 Task: Select the off option in the symbol path.
Action: Mouse pressed left at (29, 582)
Screenshot: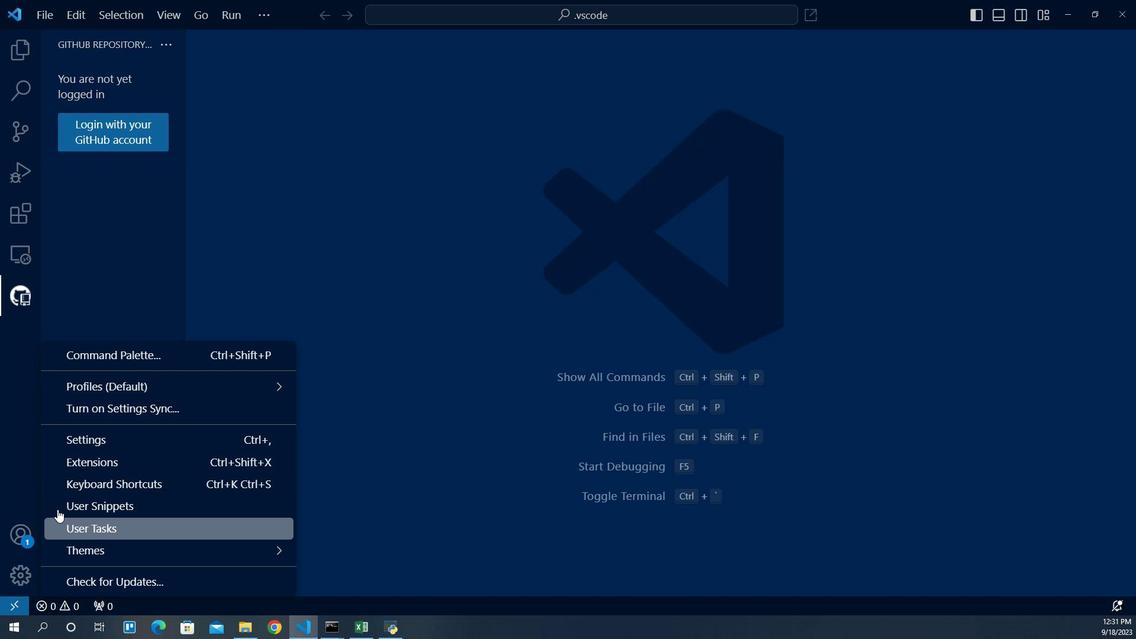 
Action: Mouse moved to (101, 439)
Screenshot: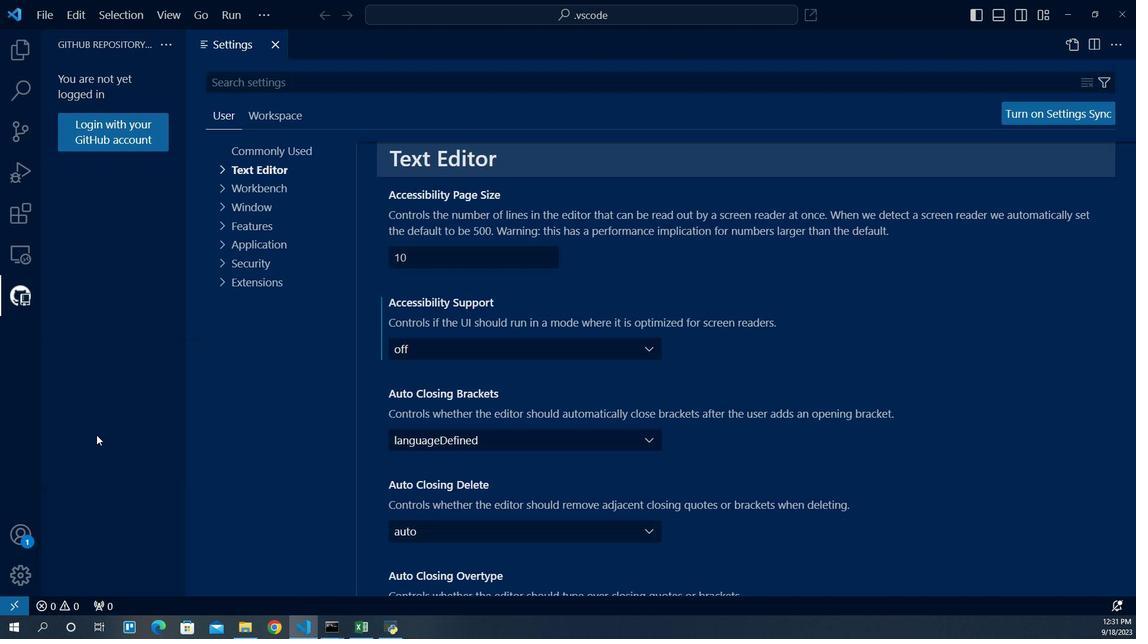 
Action: Mouse pressed left at (101, 439)
Screenshot: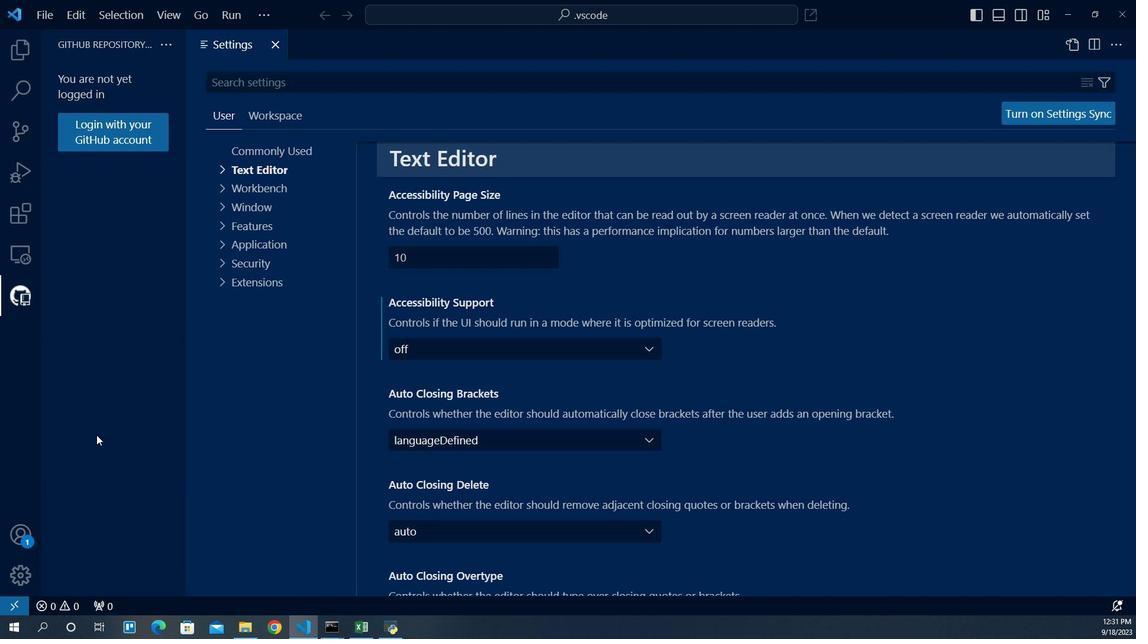 
Action: Mouse moved to (269, 116)
Screenshot: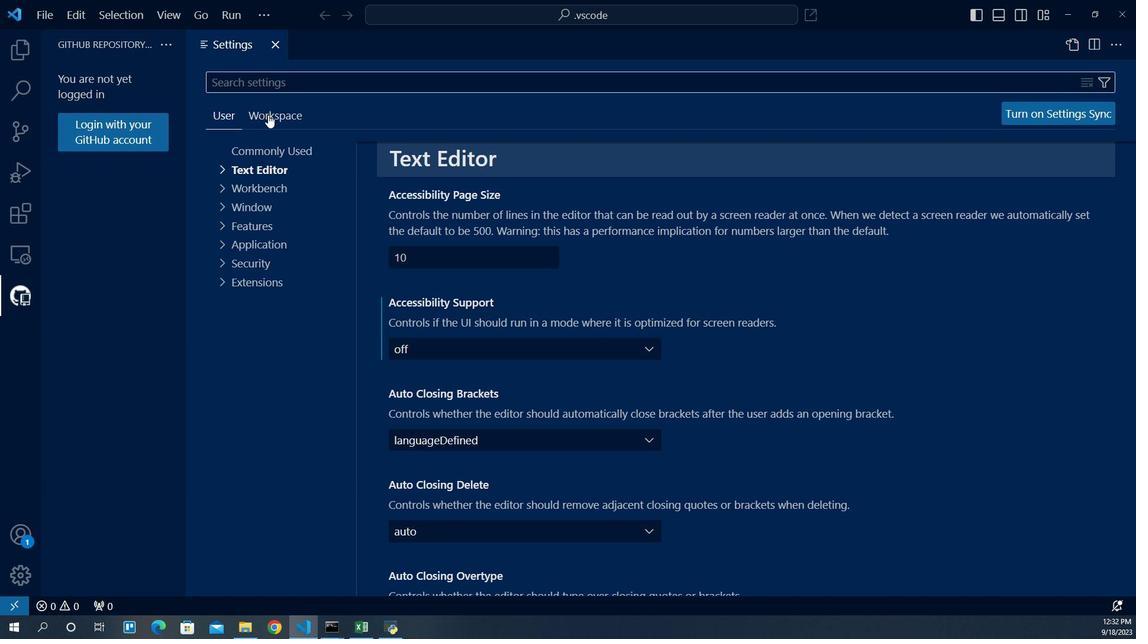 
Action: Mouse pressed left at (269, 116)
Screenshot: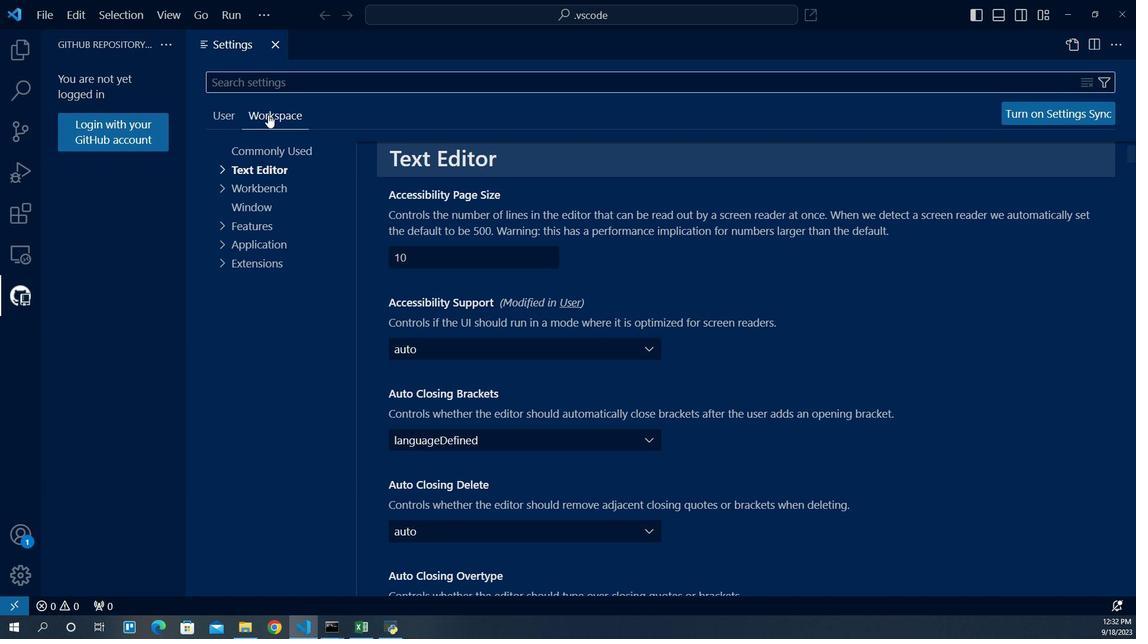 
Action: Mouse moved to (239, 187)
Screenshot: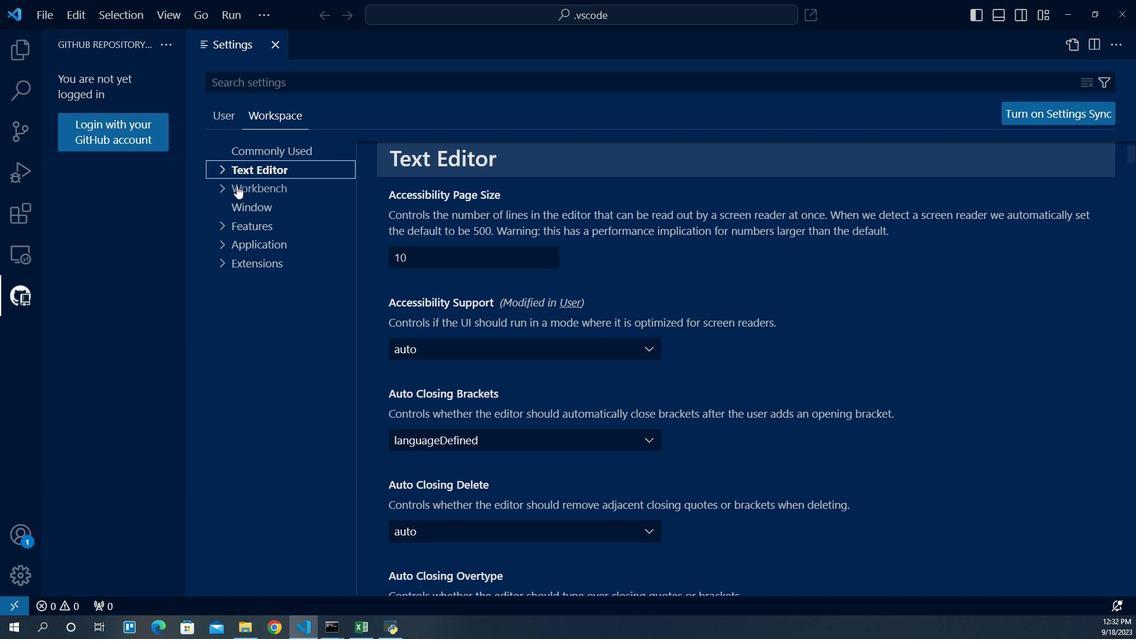 
Action: Mouse pressed left at (239, 187)
Screenshot: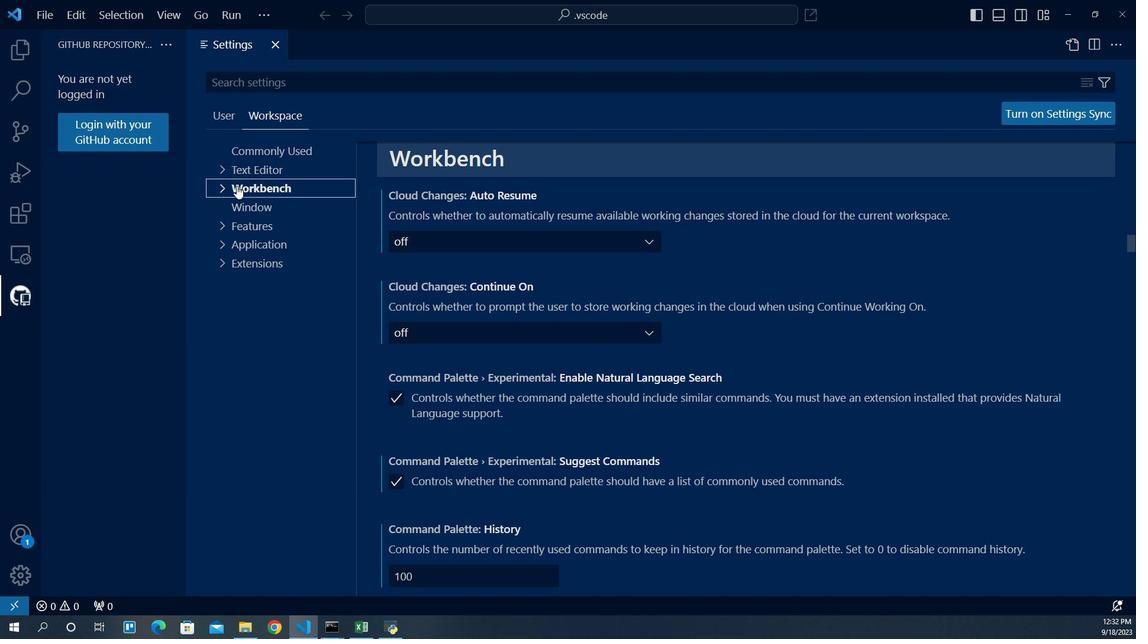 
Action: Mouse moved to (238, 192)
Screenshot: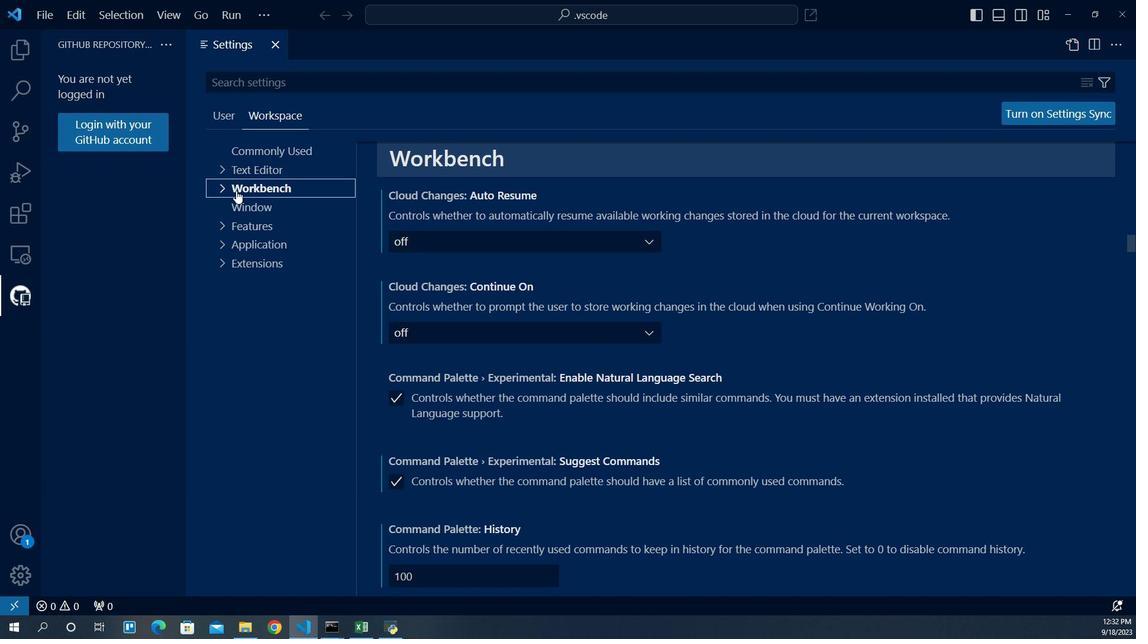 
Action: Mouse pressed left at (238, 192)
Screenshot: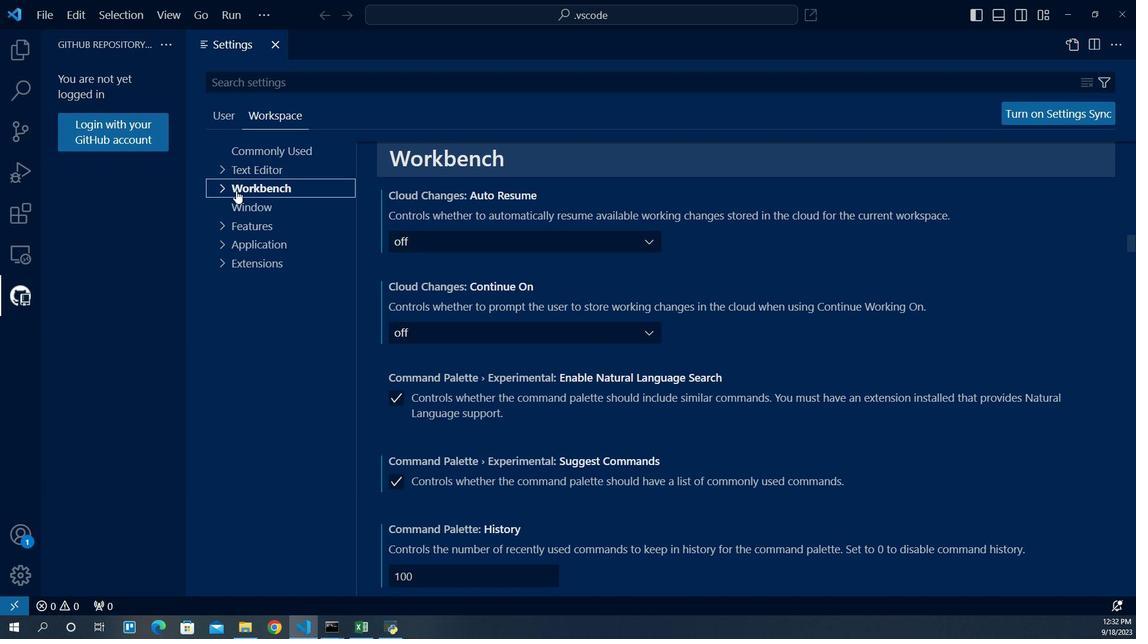 
Action: Mouse moved to (229, 191)
Screenshot: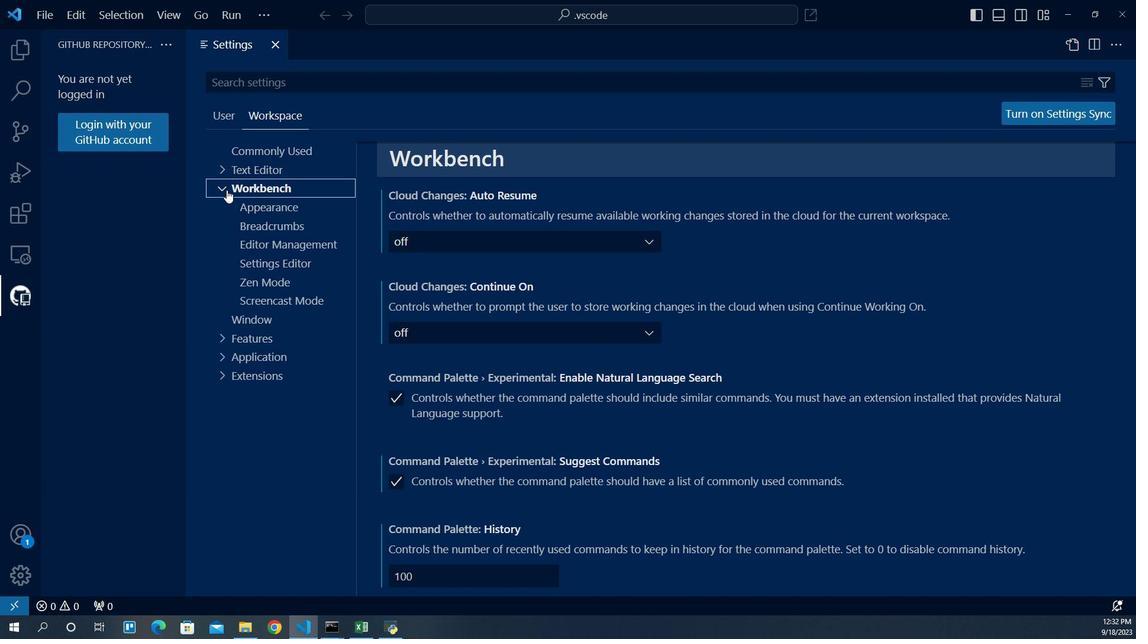
Action: Mouse pressed left at (229, 191)
Screenshot: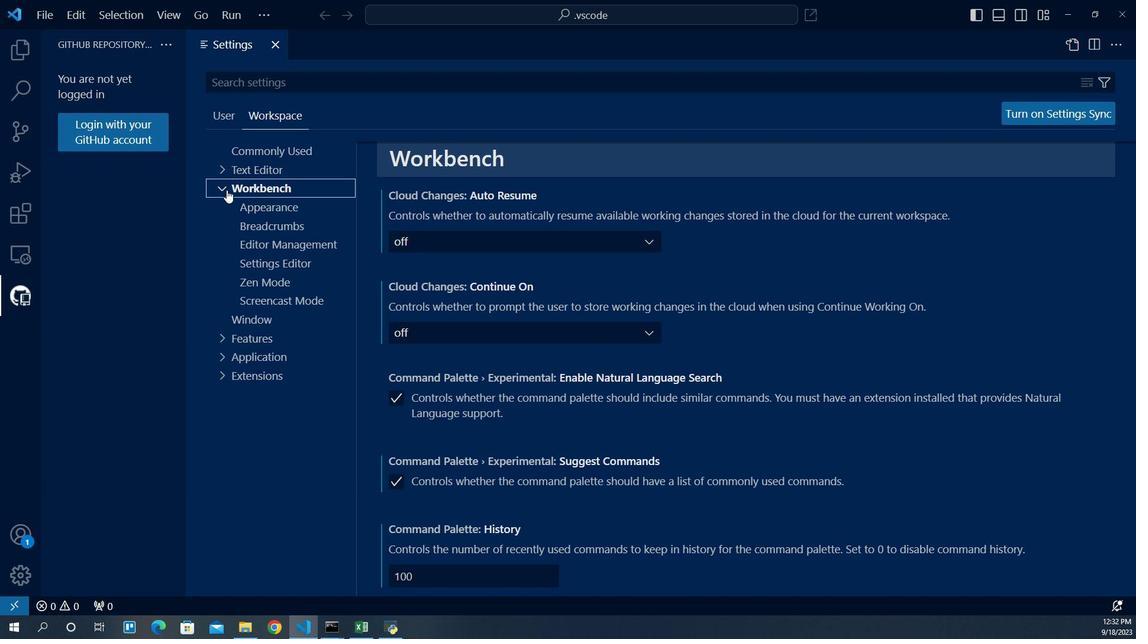 
Action: Mouse moved to (246, 223)
Screenshot: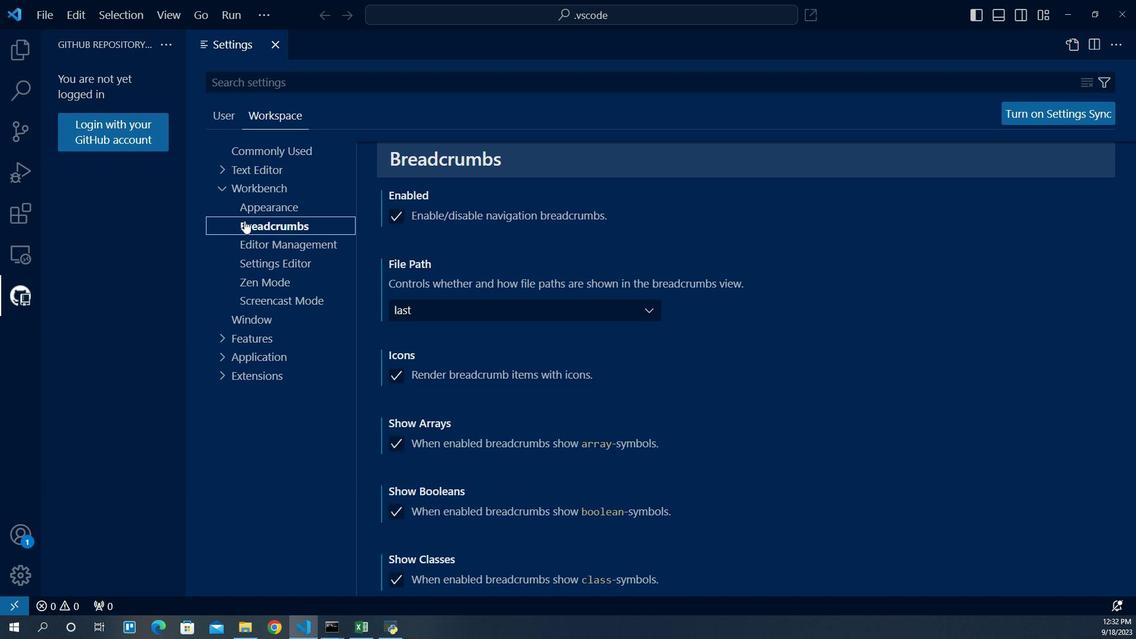 
Action: Mouse pressed left at (246, 223)
Screenshot: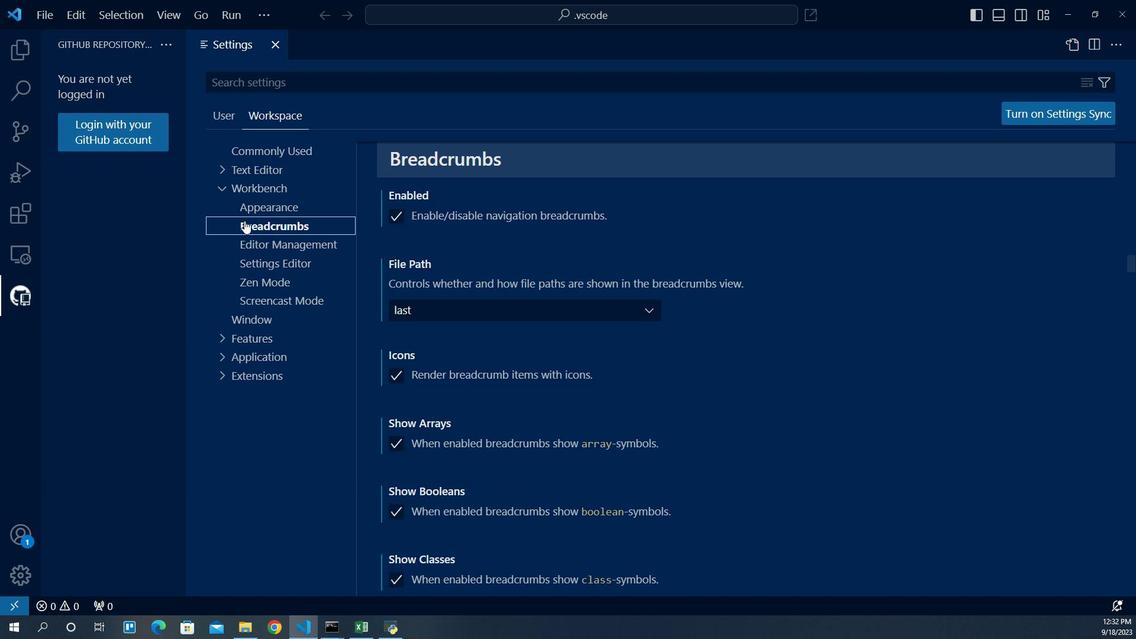 
Action: Mouse moved to (440, 482)
Screenshot: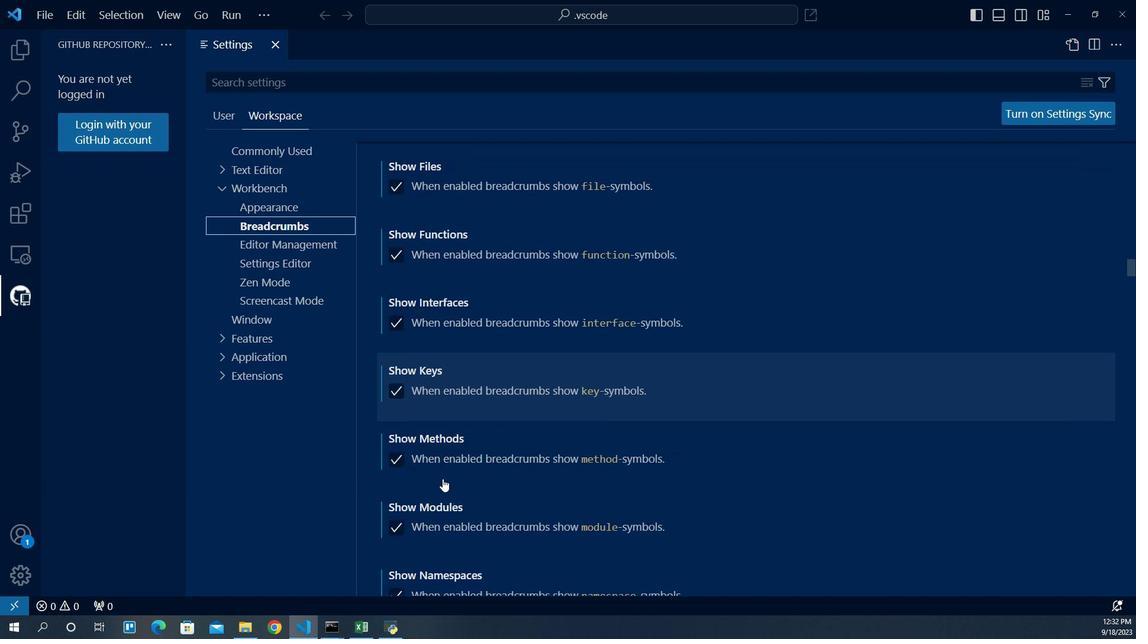
Action: Mouse scrolled (440, 482) with delta (0, 0)
Screenshot: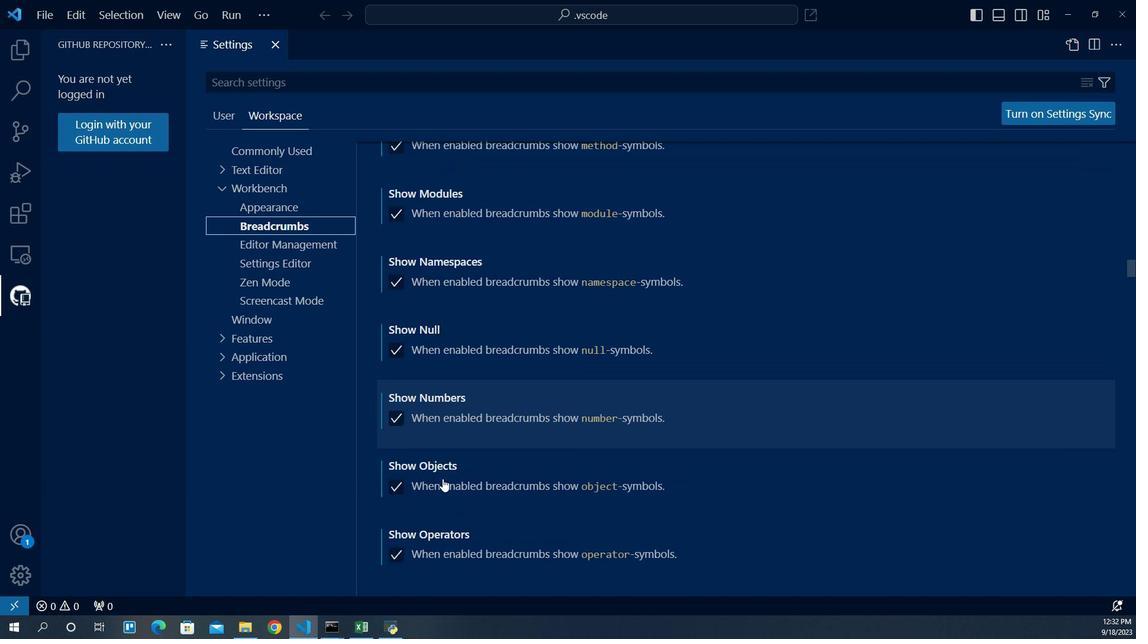 
Action: Mouse scrolled (440, 482) with delta (0, 0)
Screenshot: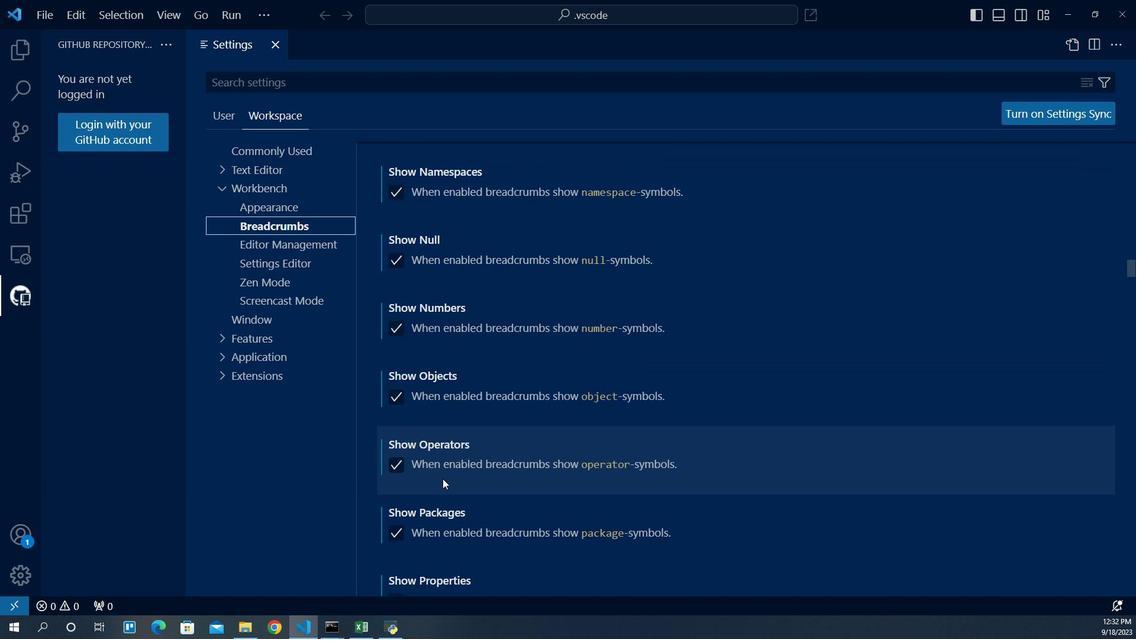 
Action: Mouse scrolled (440, 482) with delta (0, 0)
Screenshot: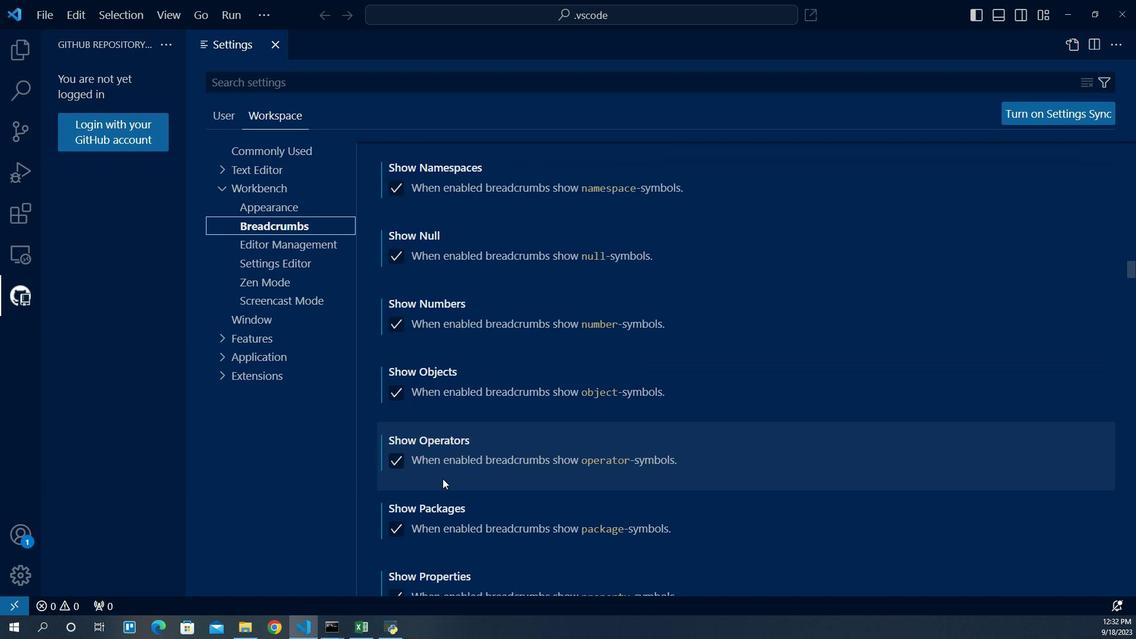 
Action: Mouse scrolled (440, 482) with delta (0, 0)
Screenshot: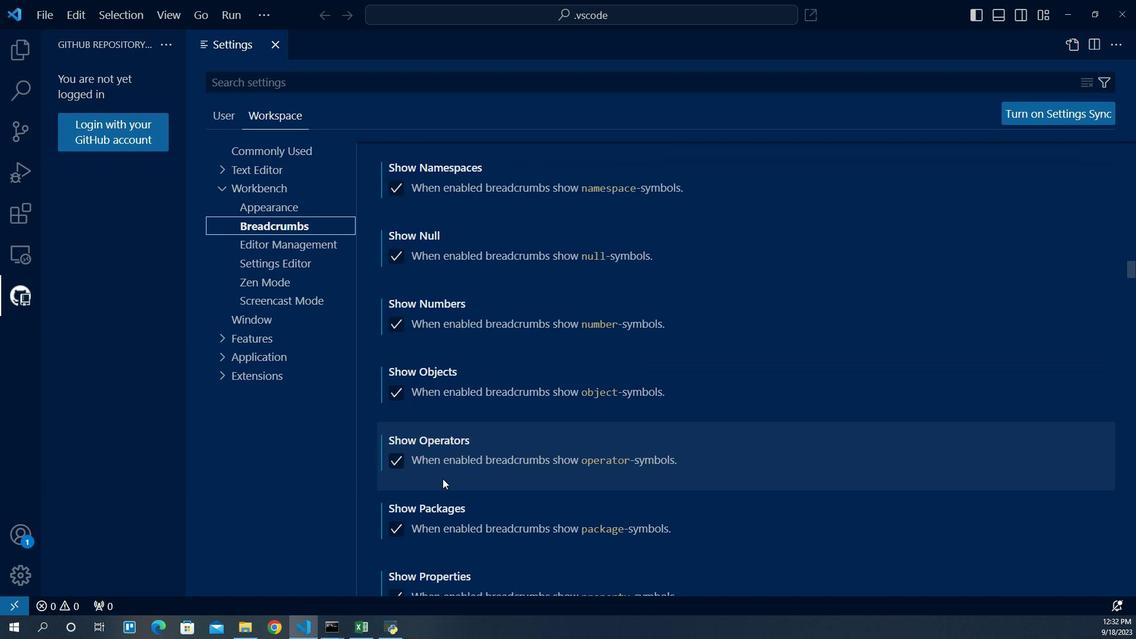 
Action: Mouse scrolled (440, 482) with delta (0, 0)
Screenshot: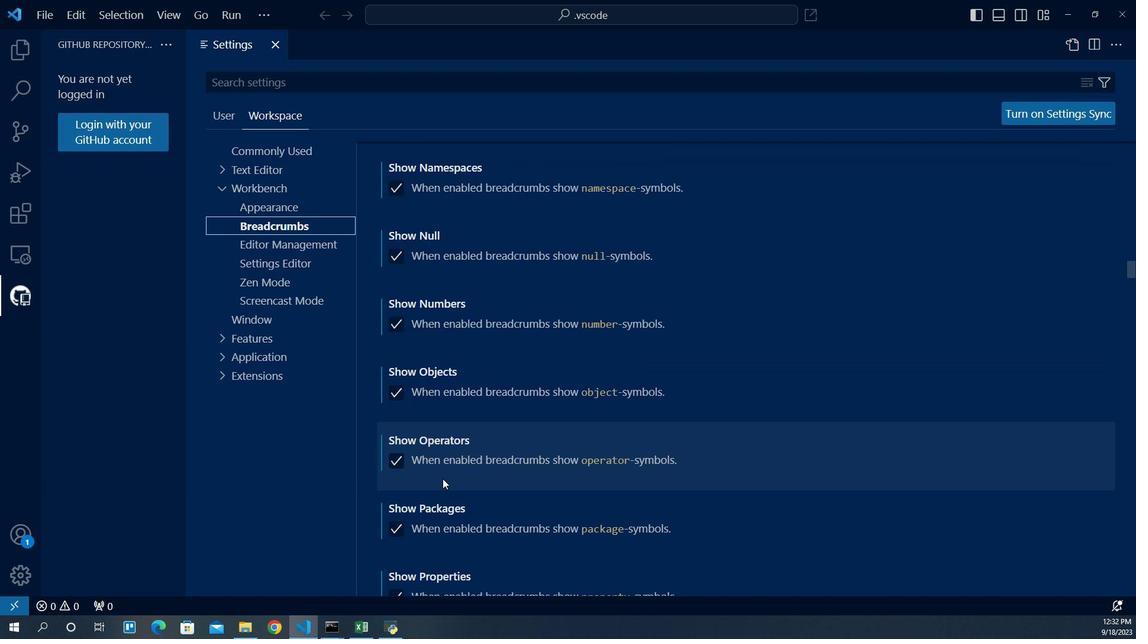 
Action: Mouse scrolled (440, 482) with delta (0, 0)
Screenshot: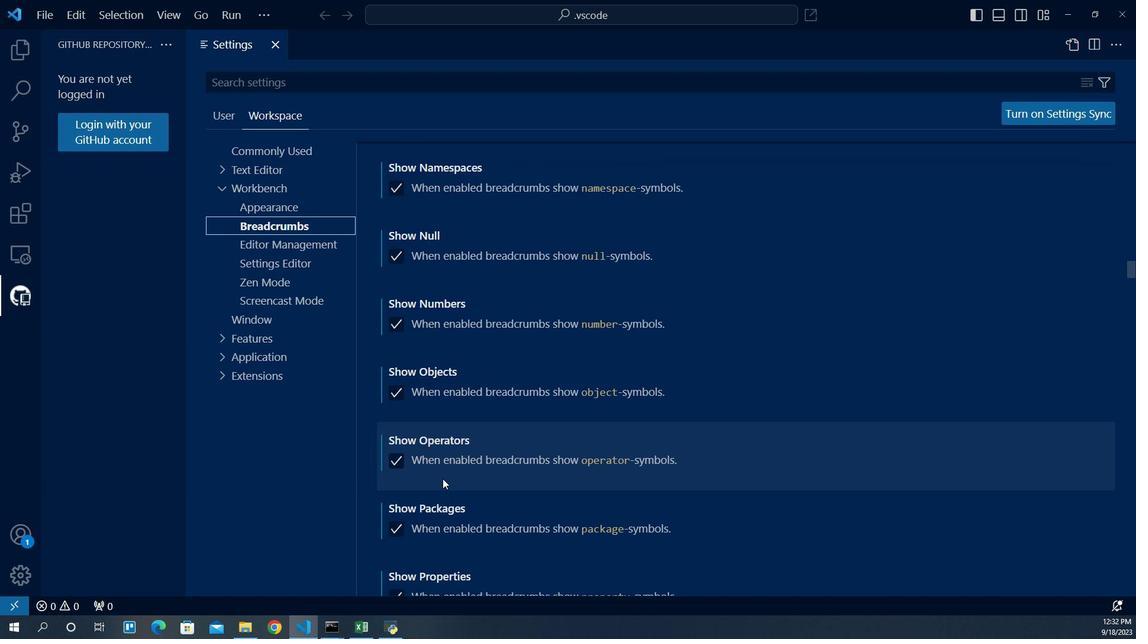 
Action: Mouse scrolled (440, 482) with delta (0, 0)
Screenshot: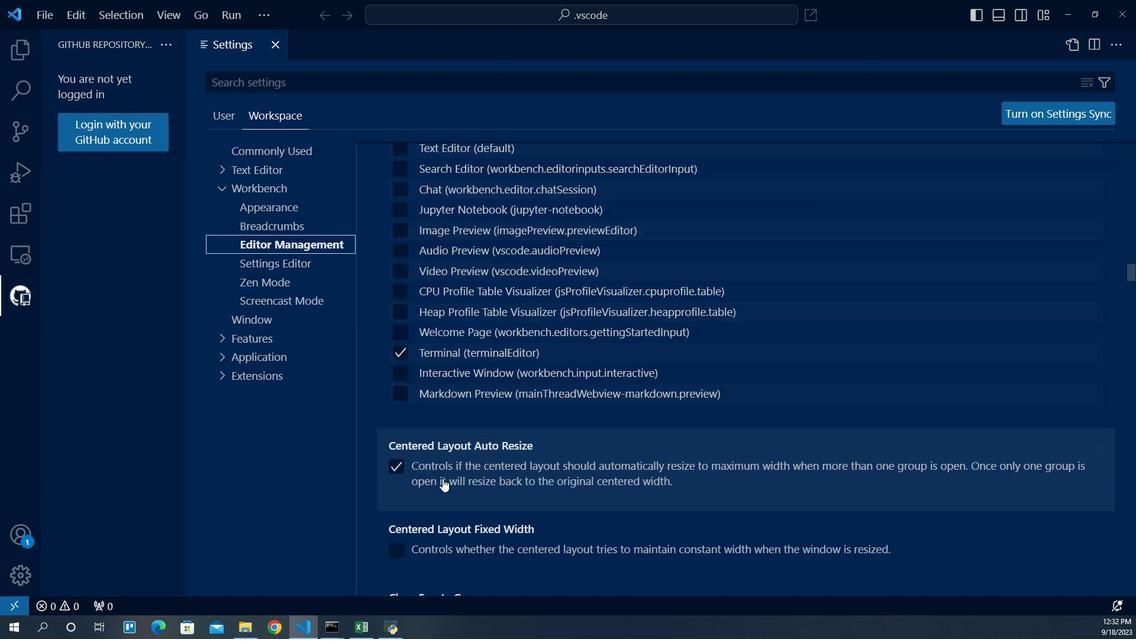 
Action: Mouse scrolled (440, 482) with delta (0, 0)
Screenshot: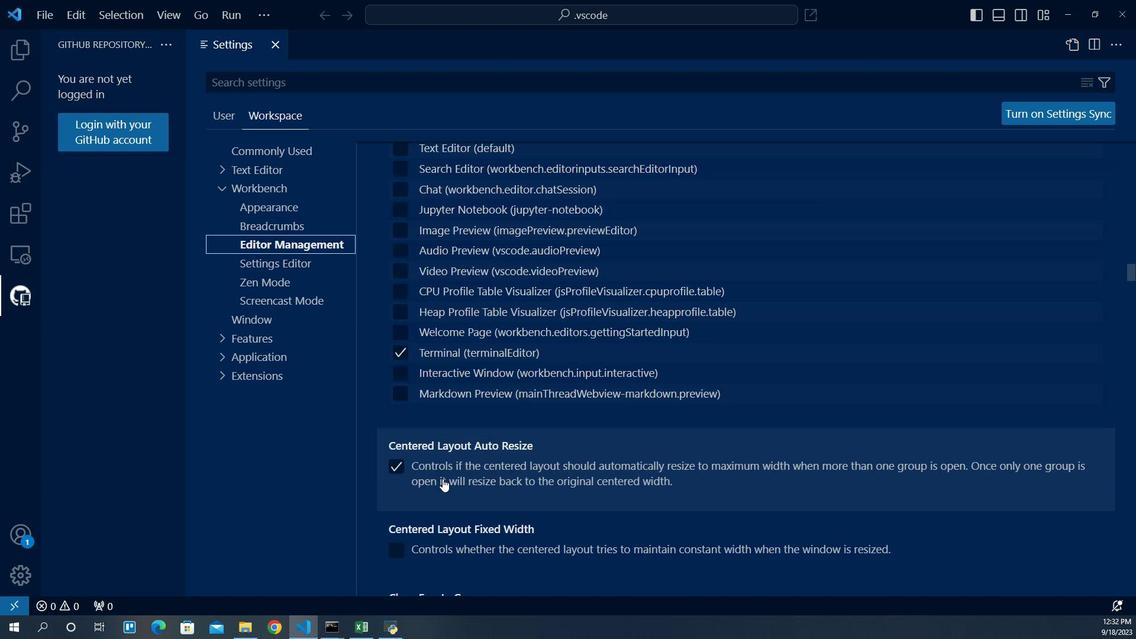 
Action: Mouse scrolled (440, 482) with delta (0, 0)
Screenshot: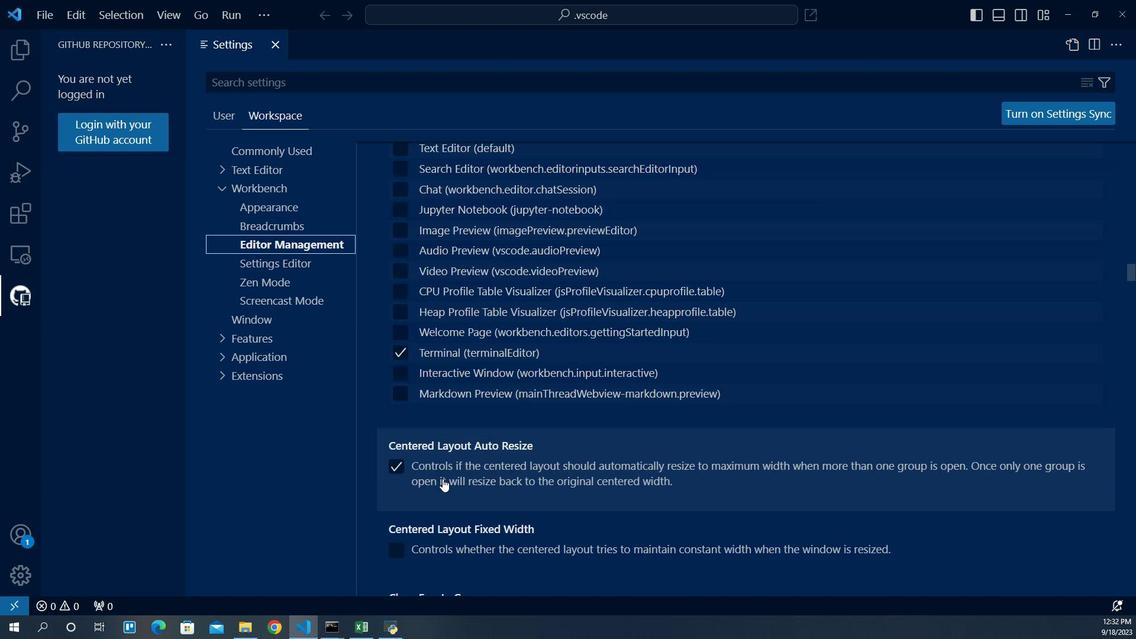 
Action: Mouse scrolled (440, 482) with delta (0, 0)
Screenshot: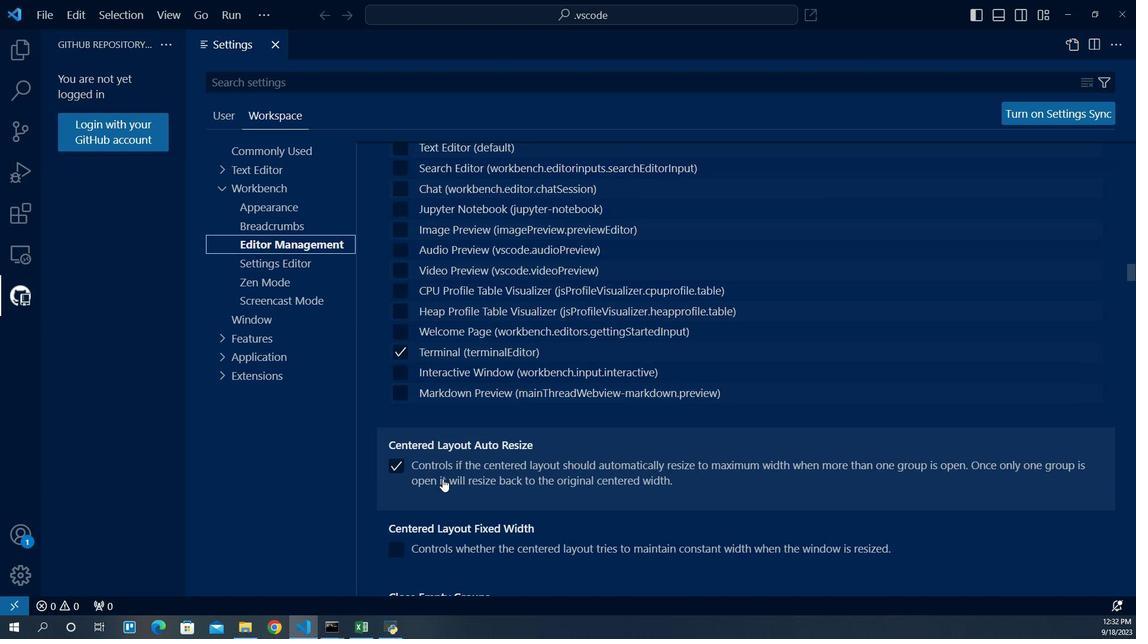 
Action: Mouse scrolled (440, 482) with delta (0, 0)
Screenshot: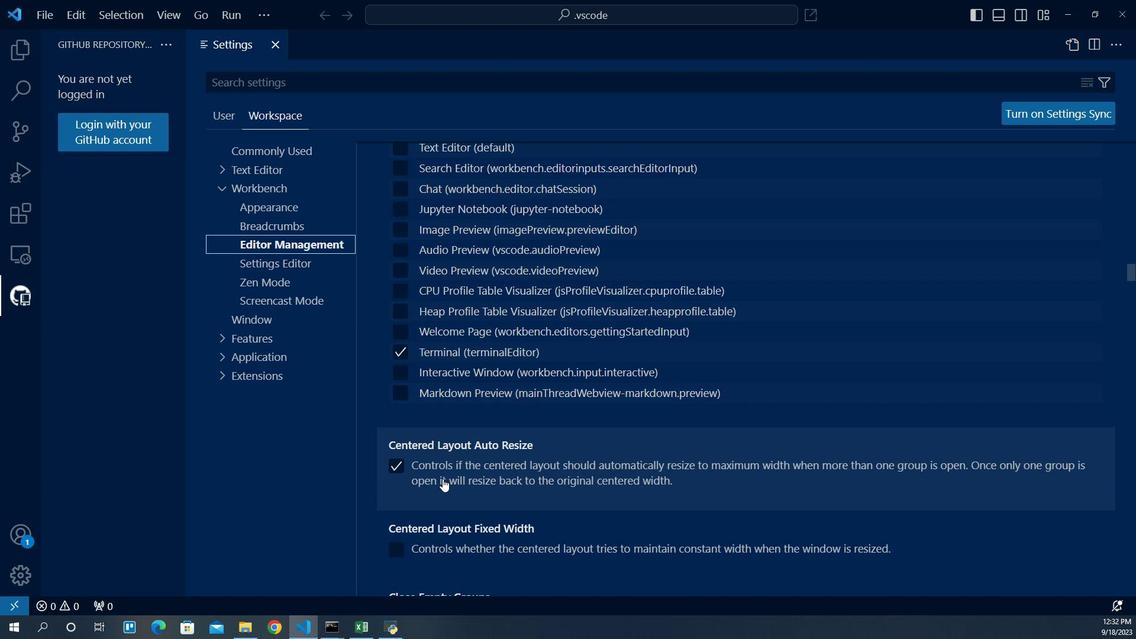 
Action: Mouse scrolled (440, 483) with delta (0, 0)
Screenshot: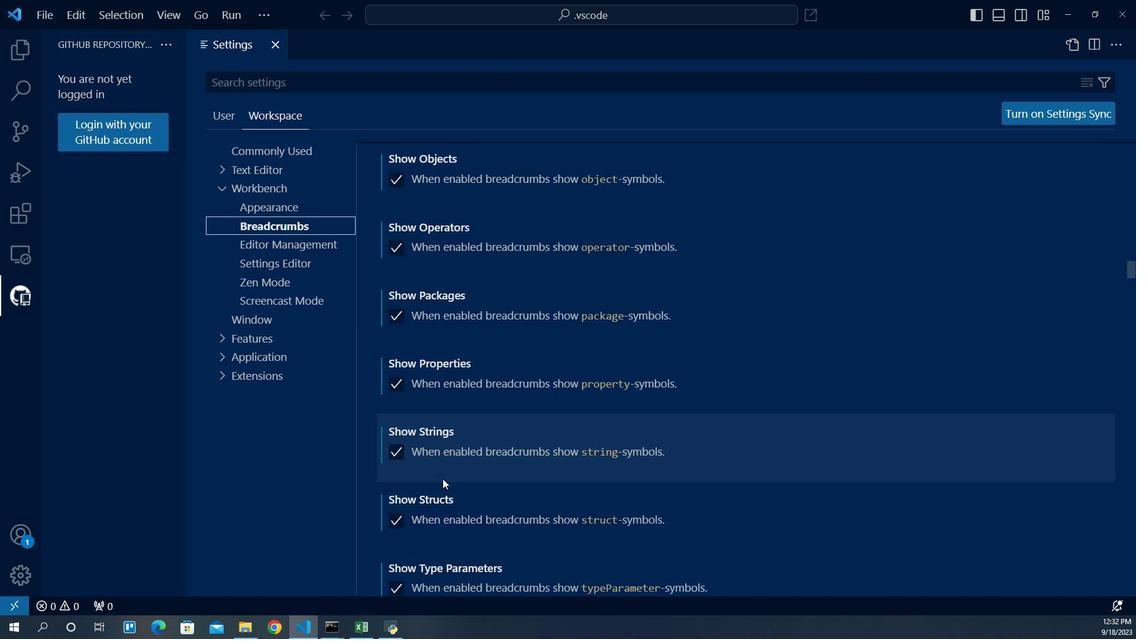 
Action: Mouse scrolled (440, 483) with delta (0, 0)
Screenshot: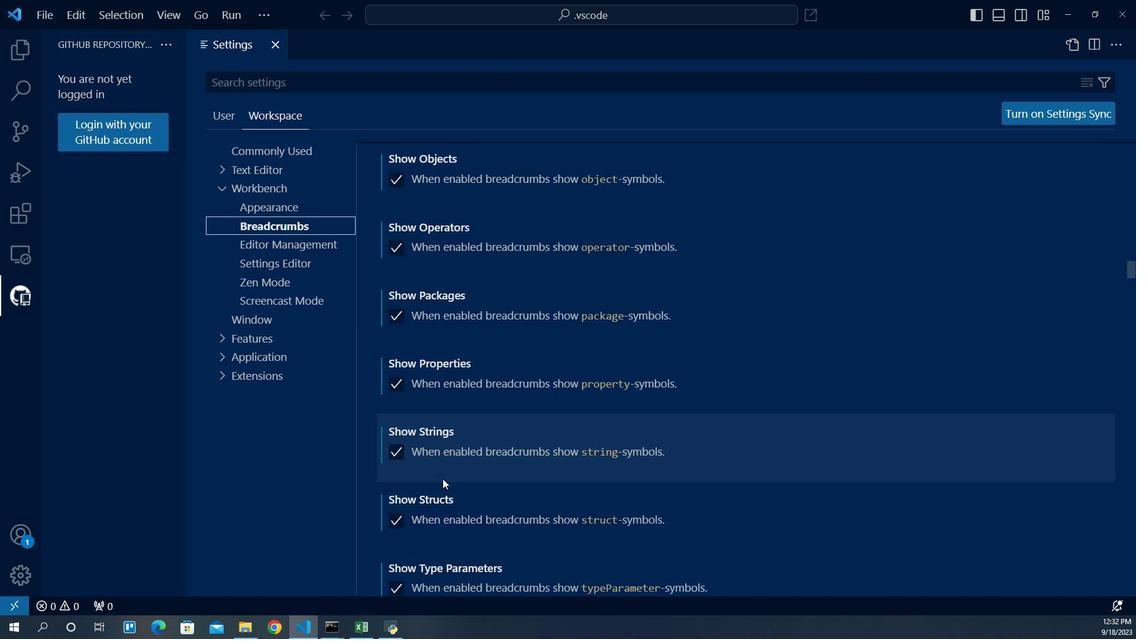 
Action: Mouse scrolled (440, 483) with delta (0, 0)
Screenshot: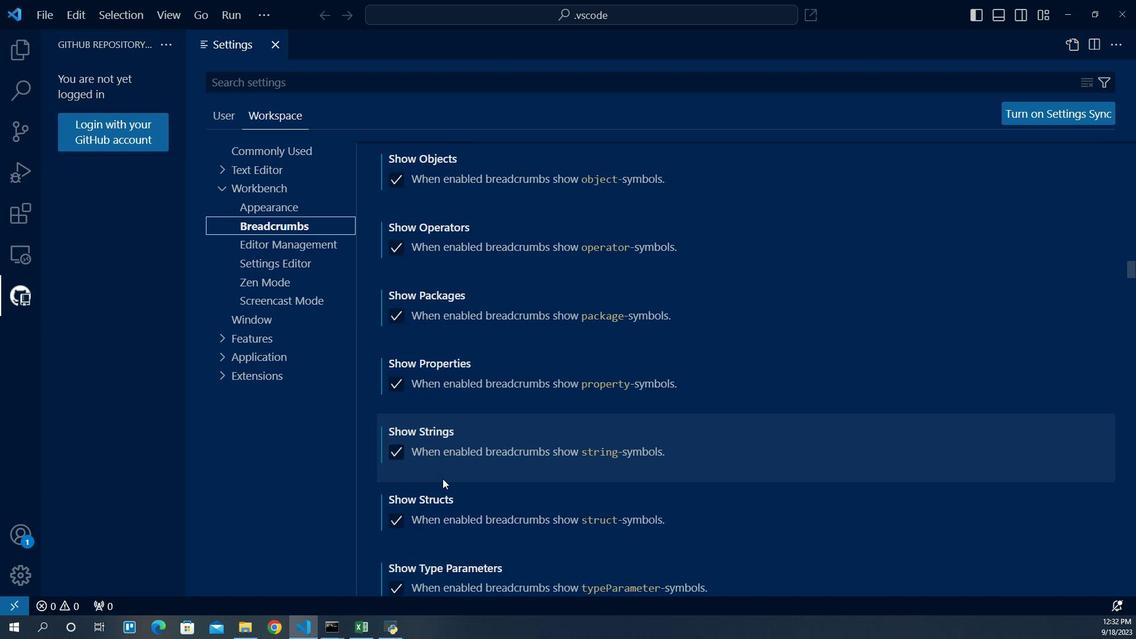 
Action: Mouse scrolled (440, 483) with delta (0, 0)
Screenshot: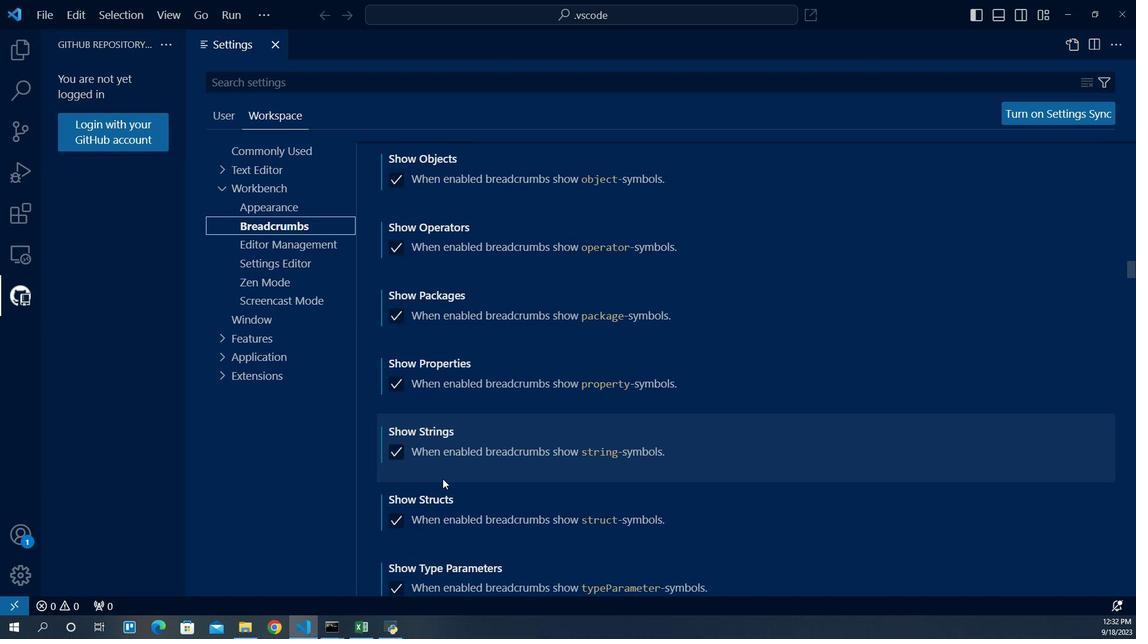 
Action: Mouse scrolled (440, 482) with delta (0, 0)
Screenshot: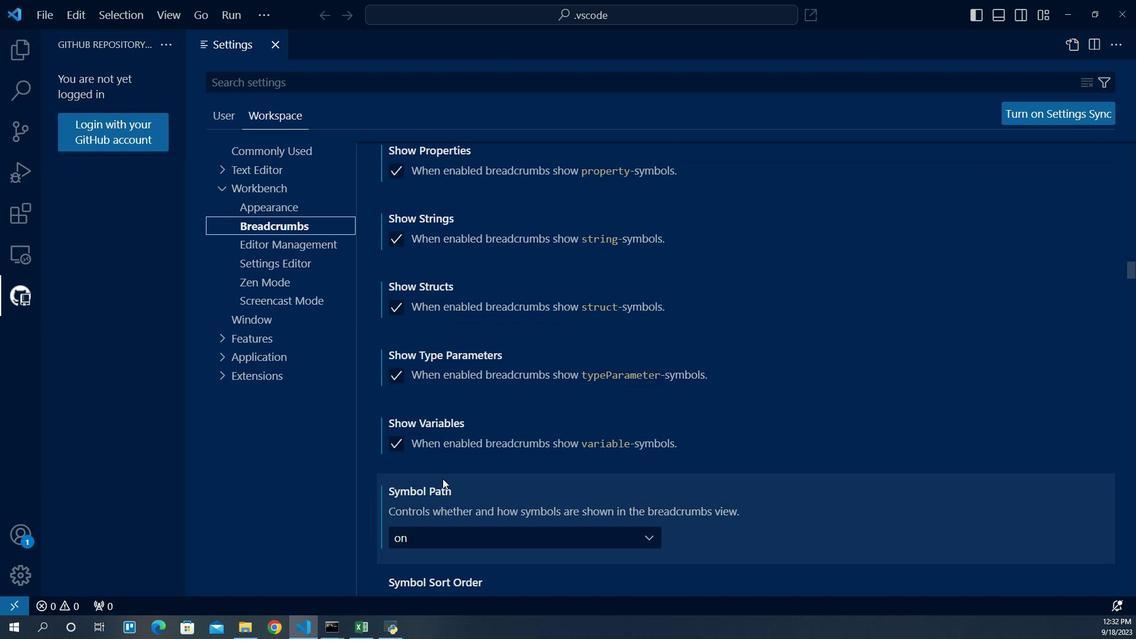 
Action: Mouse moved to (453, 542)
Screenshot: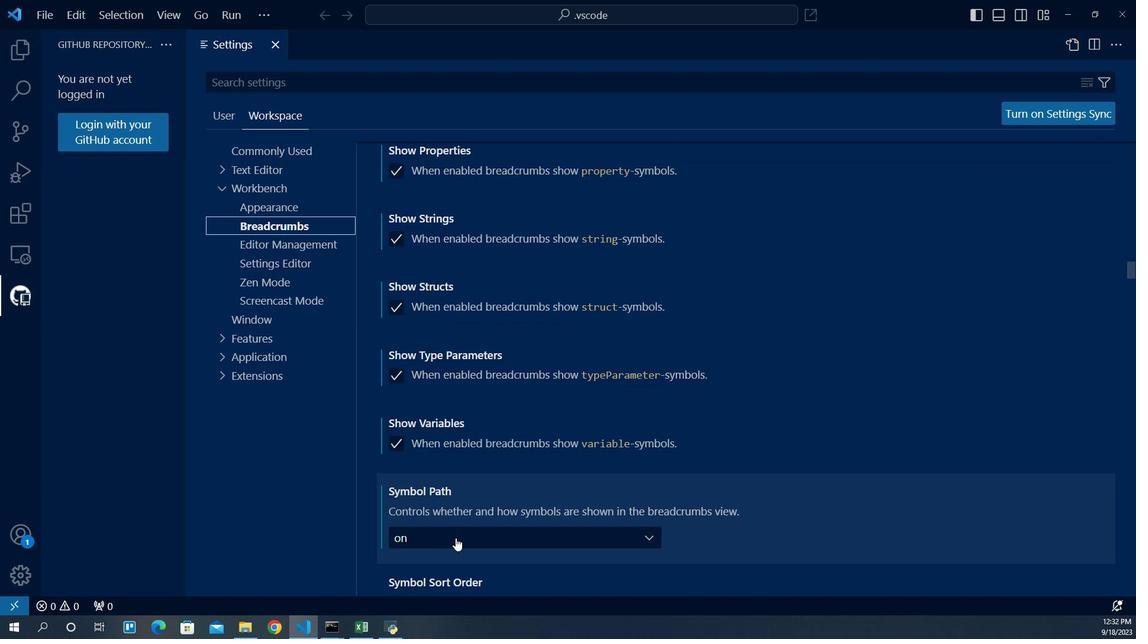 
Action: Mouse pressed left at (453, 542)
Screenshot: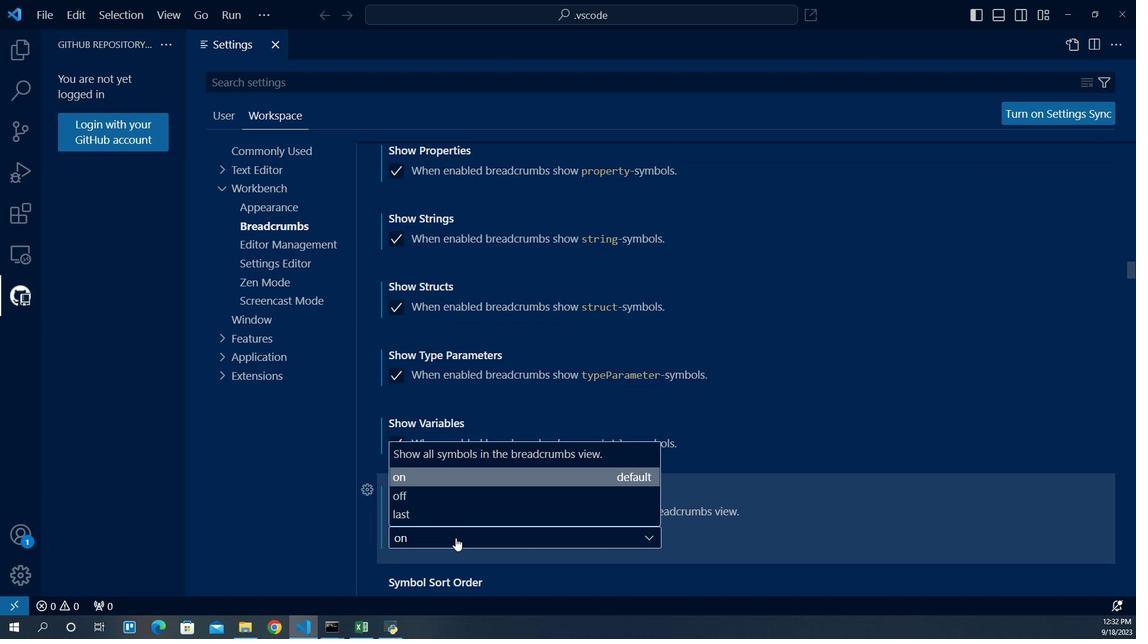 
Action: Mouse moved to (427, 498)
Screenshot: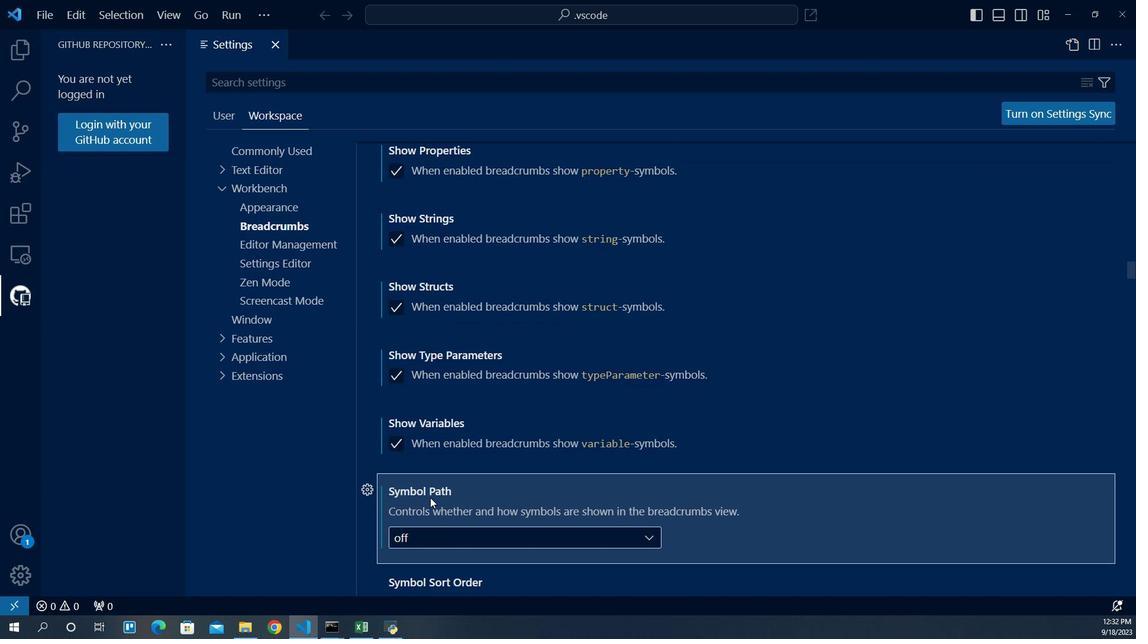 
Action: Mouse pressed left at (427, 498)
Screenshot: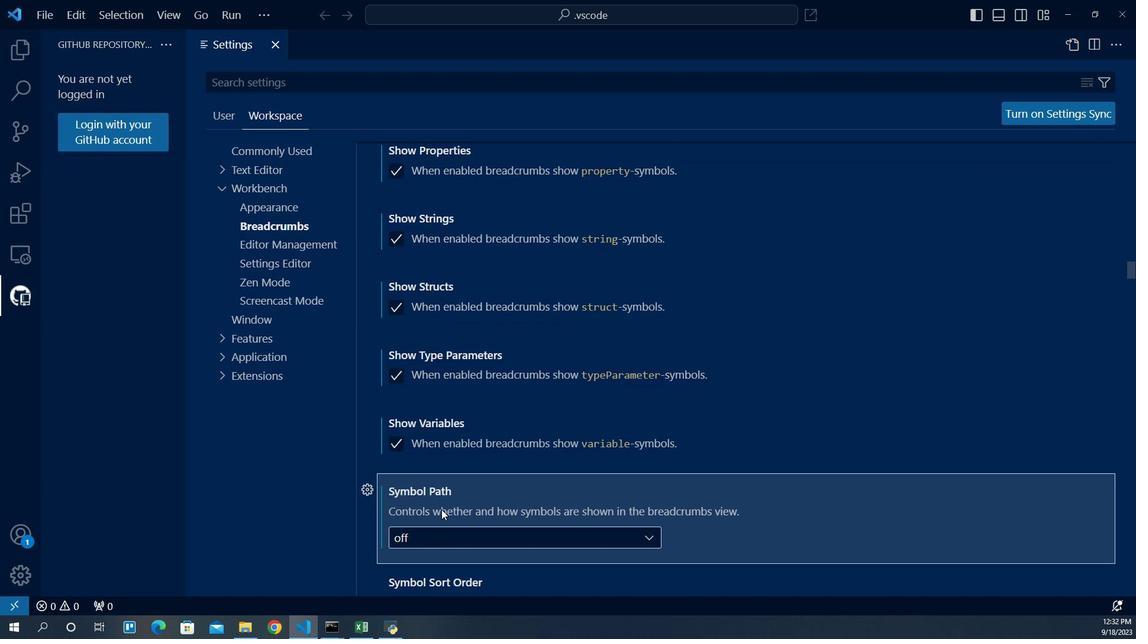 
Action: Mouse moved to (448, 558)
Screenshot: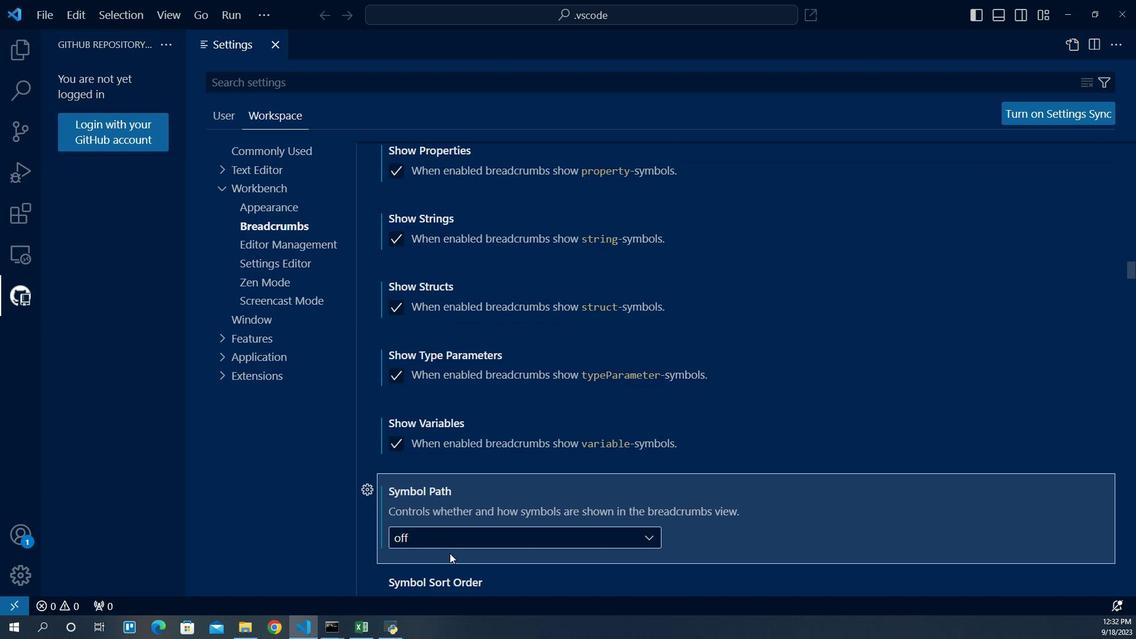 
